 Task: Create new presence configurations for support agents.
Action: Mouse moved to (883, 66)
Screenshot: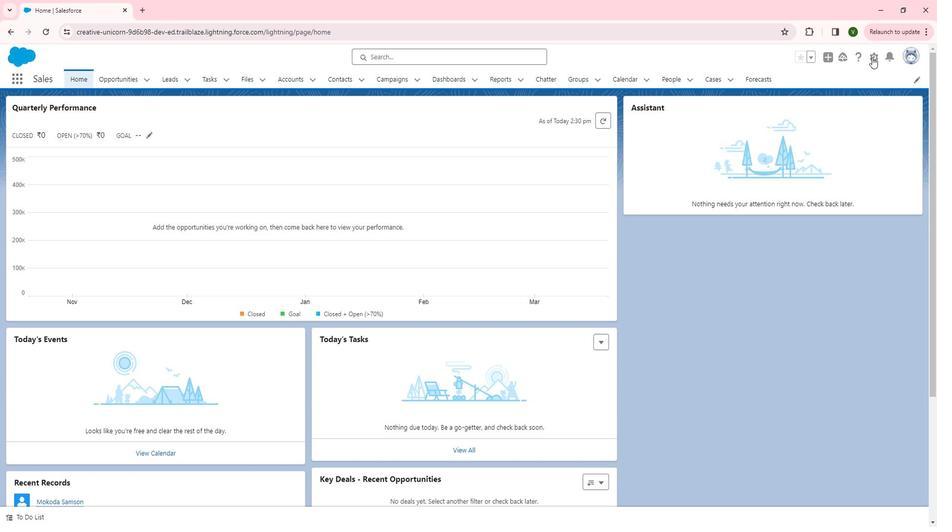 
Action: Mouse pressed left at (883, 66)
Screenshot: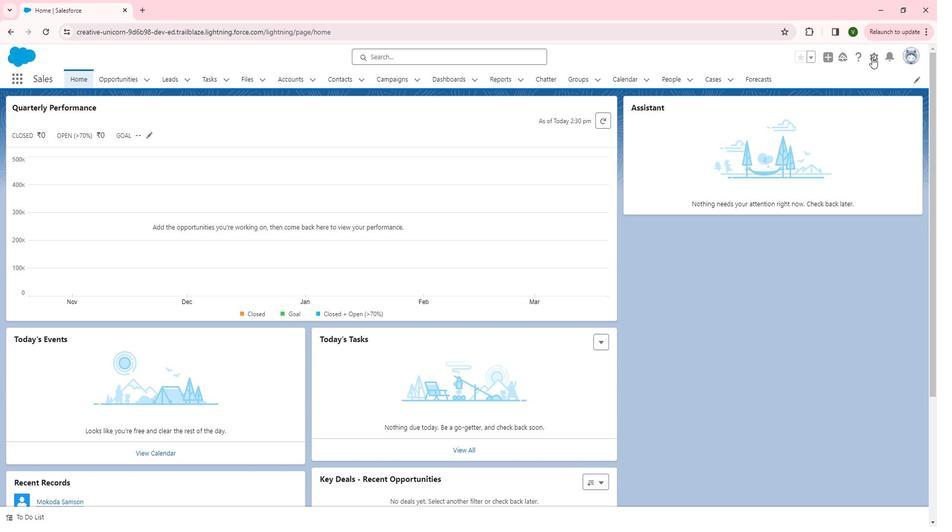 
Action: Mouse moved to (847, 133)
Screenshot: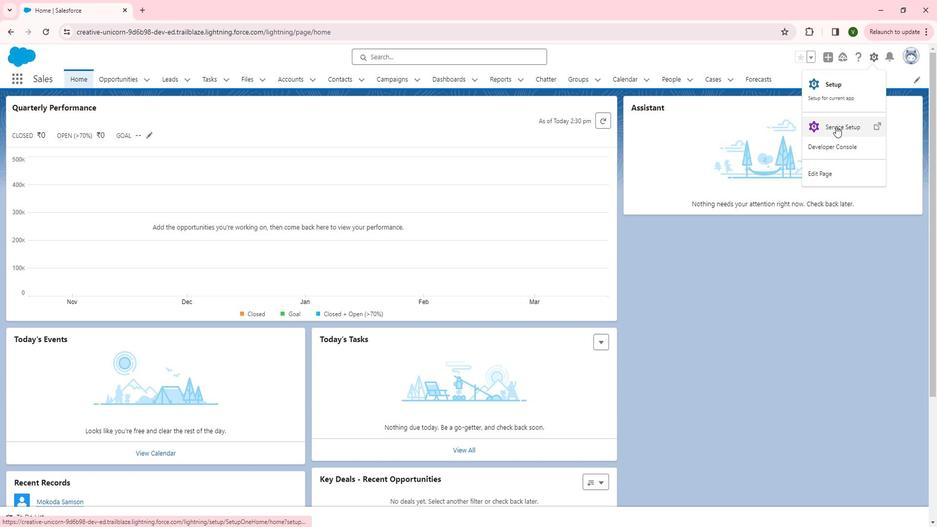 
Action: Mouse pressed left at (847, 133)
Screenshot: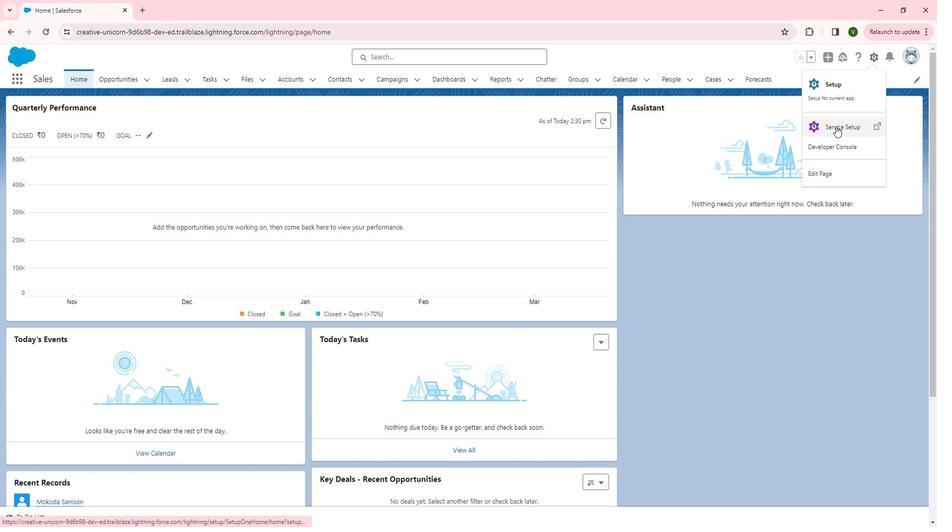 
Action: Mouse moved to (19, 234)
Screenshot: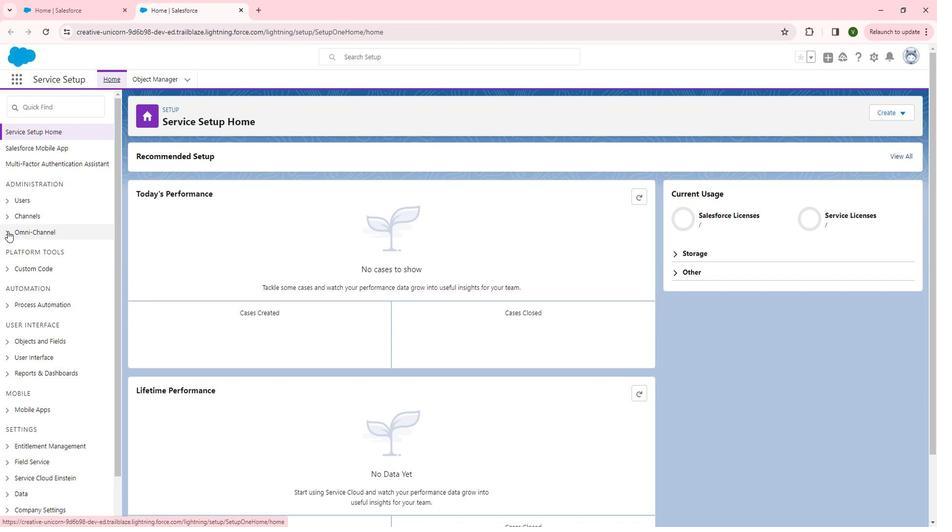 
Action: Mouse pressed left at (19, 234)
Screenshot: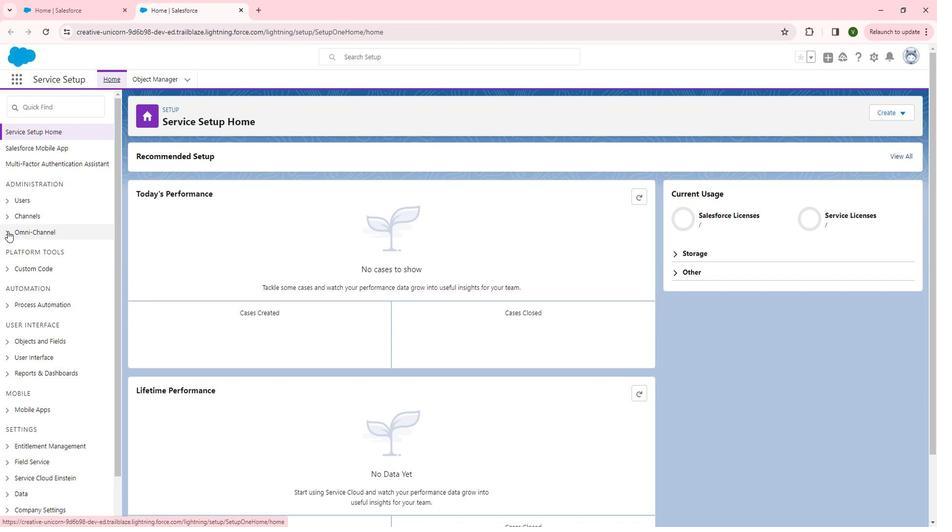 
Action: Mouse moved to (70, 296)
Screenshot: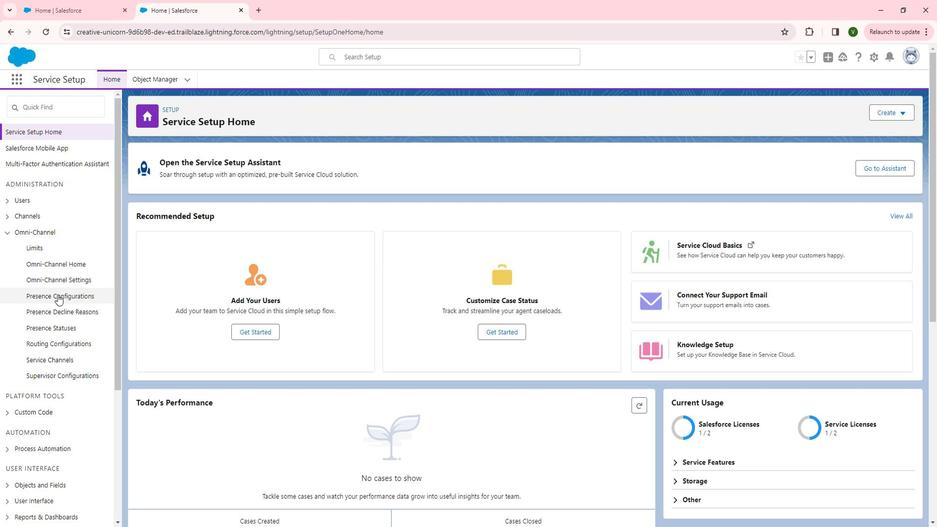 
Action: Mouse pressed left at (70, 296)
Screenshot: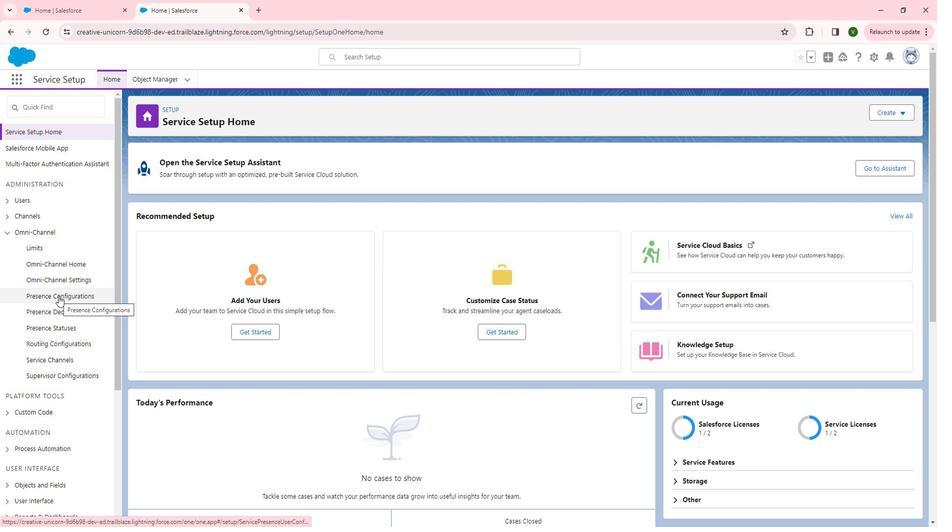 
Action: Mouse moved to (390, 228)
Screenshot: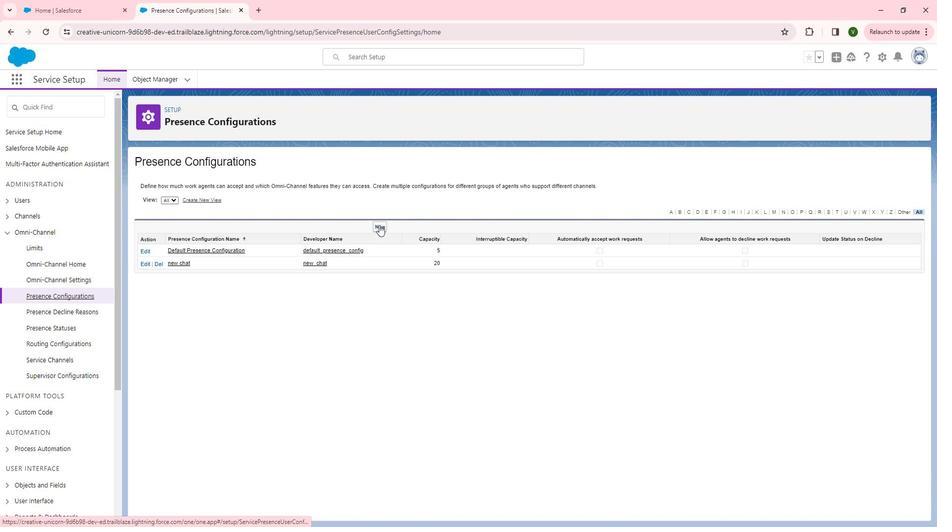 
Action: Mouse pressed left at (390, 228)
Screenshot: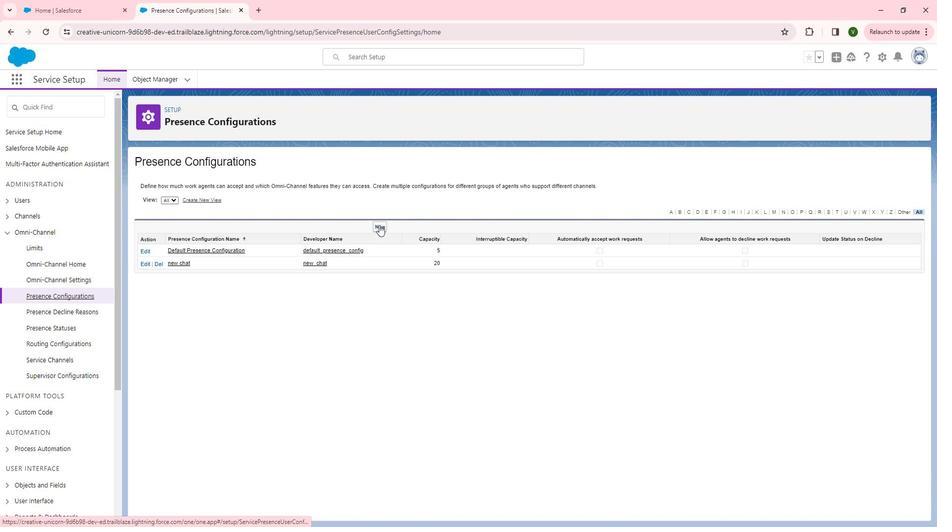 
Action: Mouse moved to (342, 261)
Screenshot: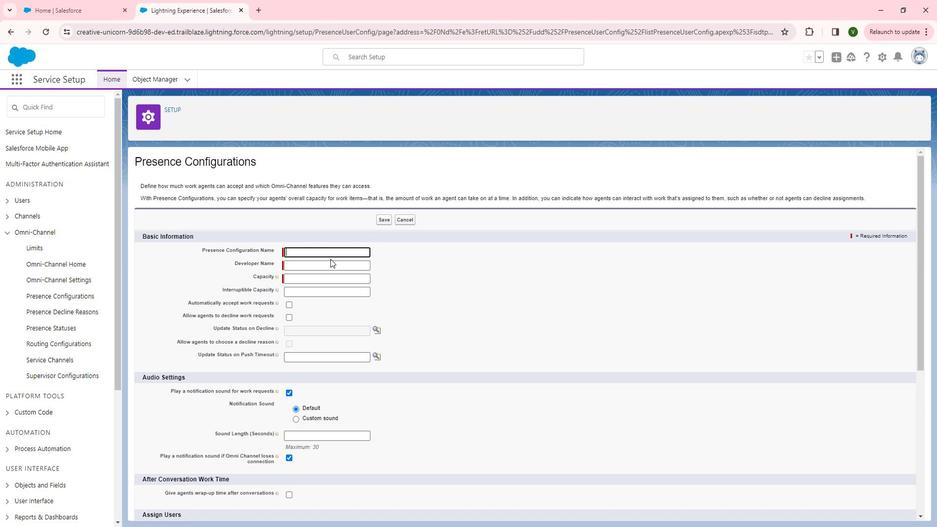 
Action: Key pressed <Key.shift>Support<Key.space><Key.shift>Agent
Screenshot: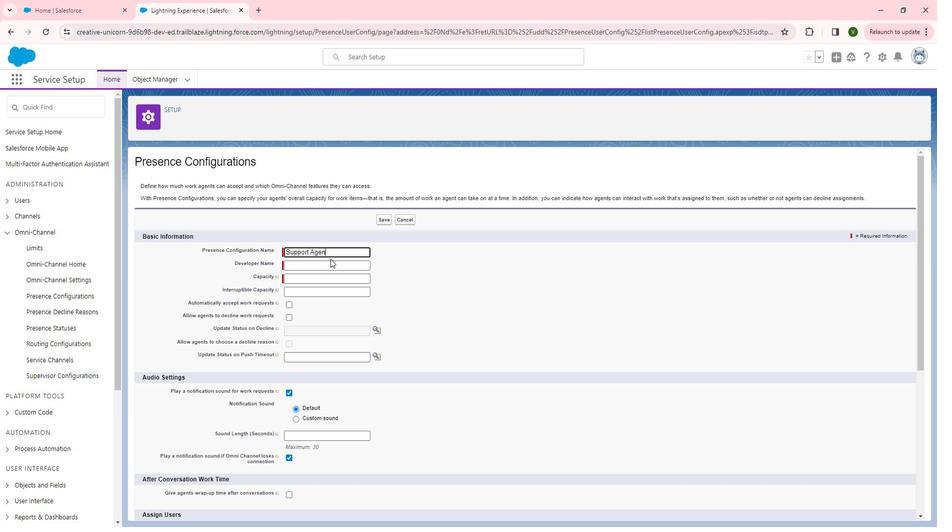 
Action: Mouse moved to (395, 273)
Screenshot: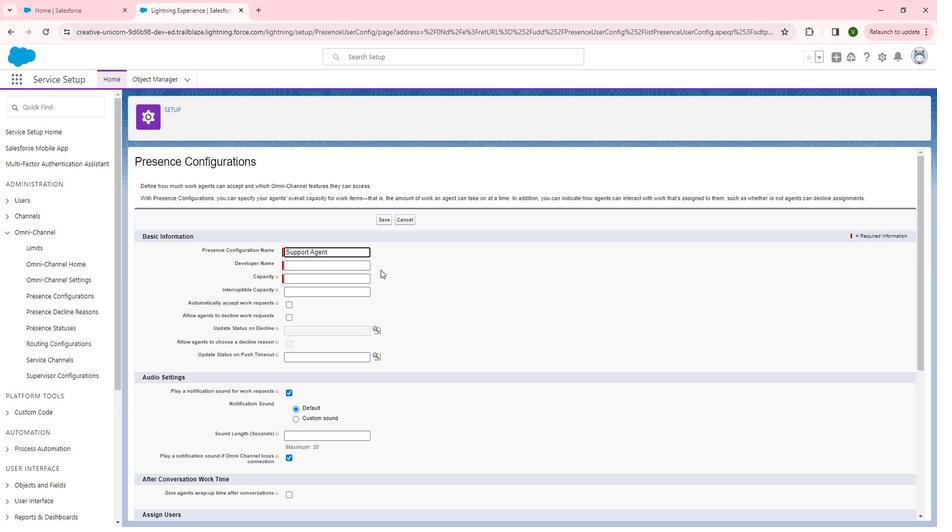 
Action: Mouse pressed left at (395, 273)
Screenshot: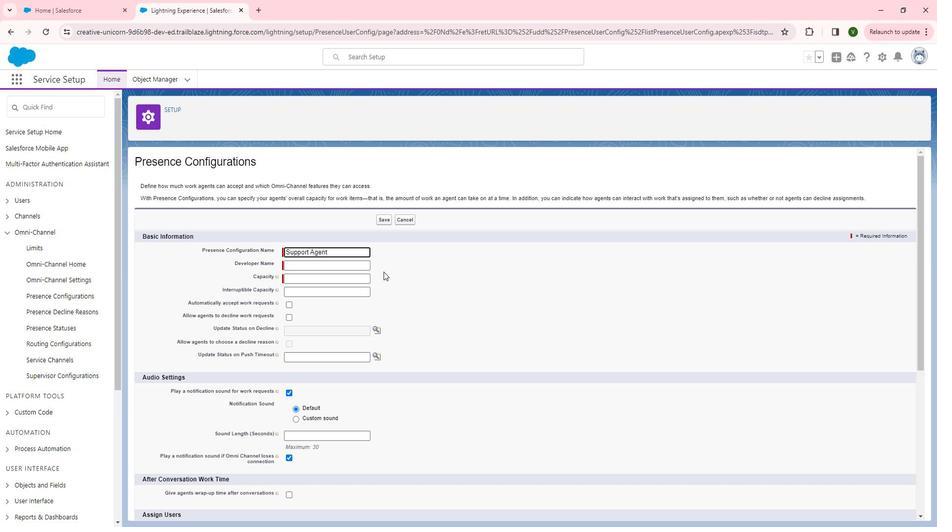 
Action: Mouse moved to (355, 280)
Screenshot: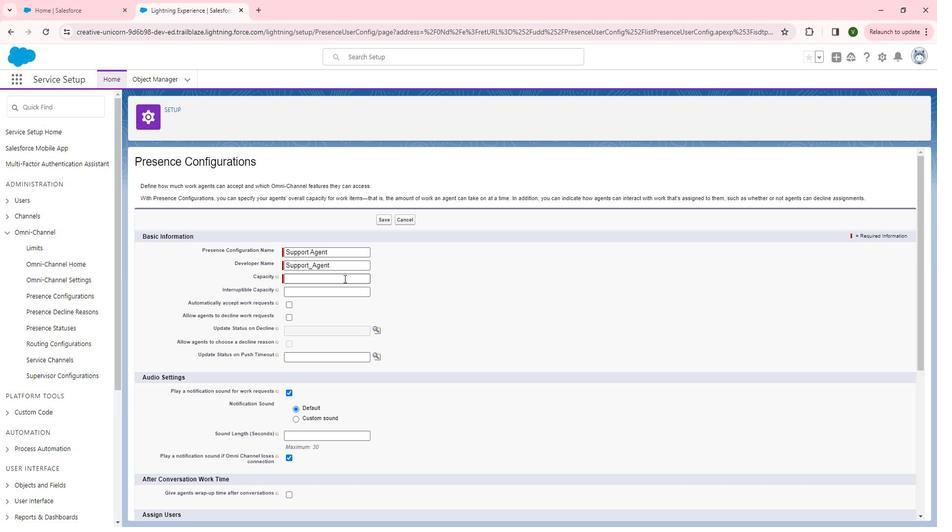 
Action: Mouse pressed left at (355, 280)
Screenshot: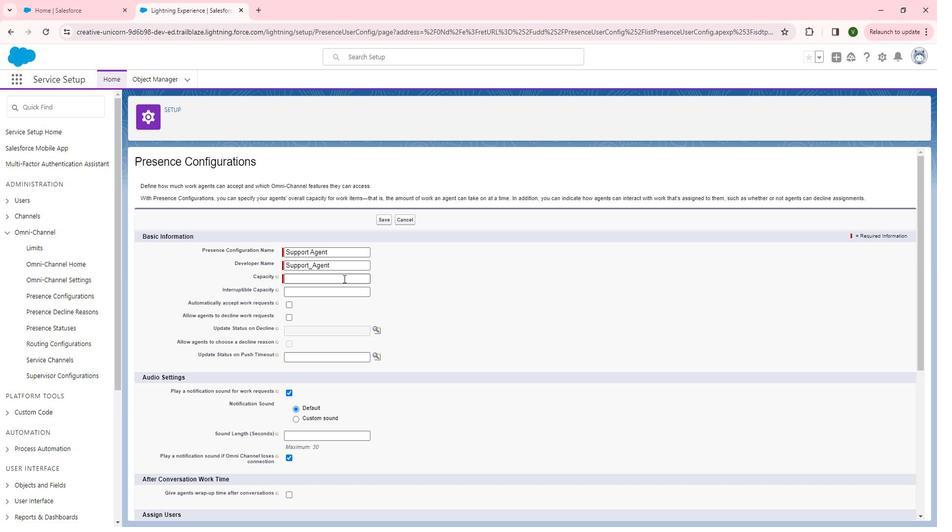 
Action: Key pressed 20
Screenshot: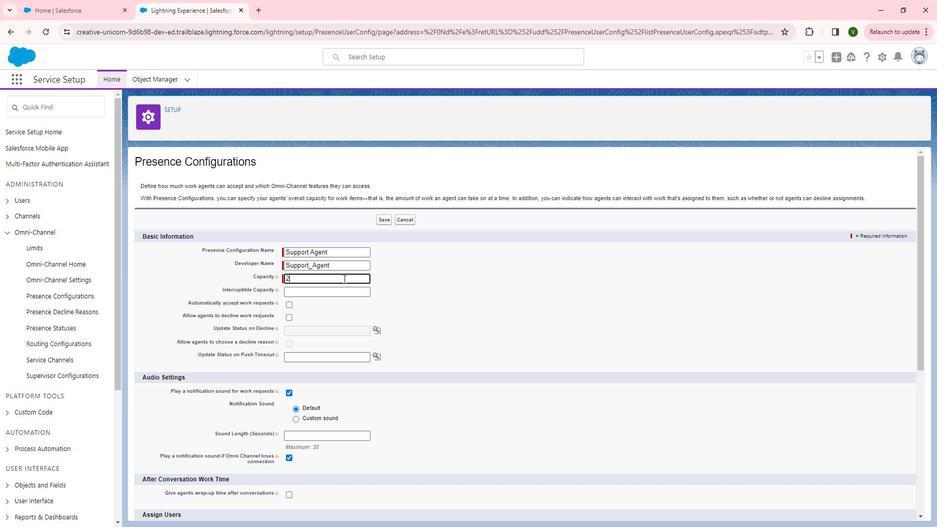 
Action: Mouse moved to (401, 300)
Screenshot: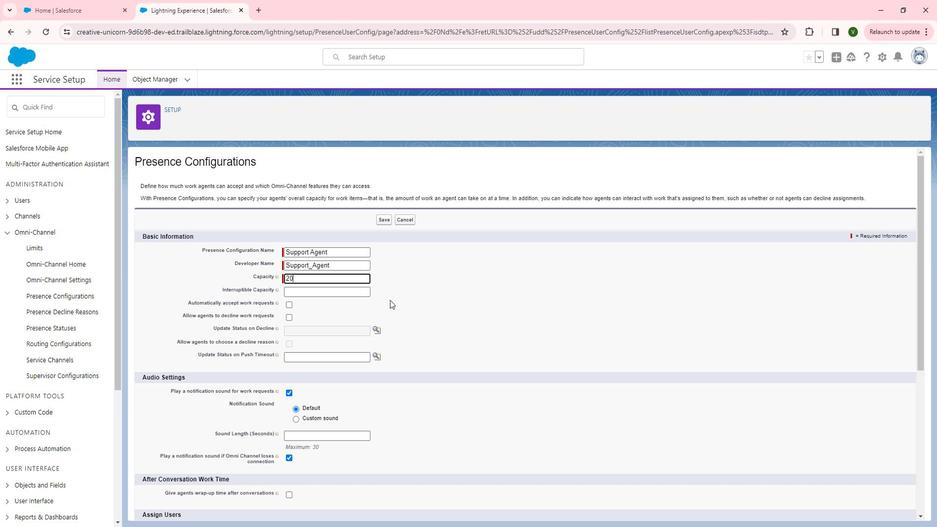 
Action: Mouse pressed left at (401, 300)
Screenshot: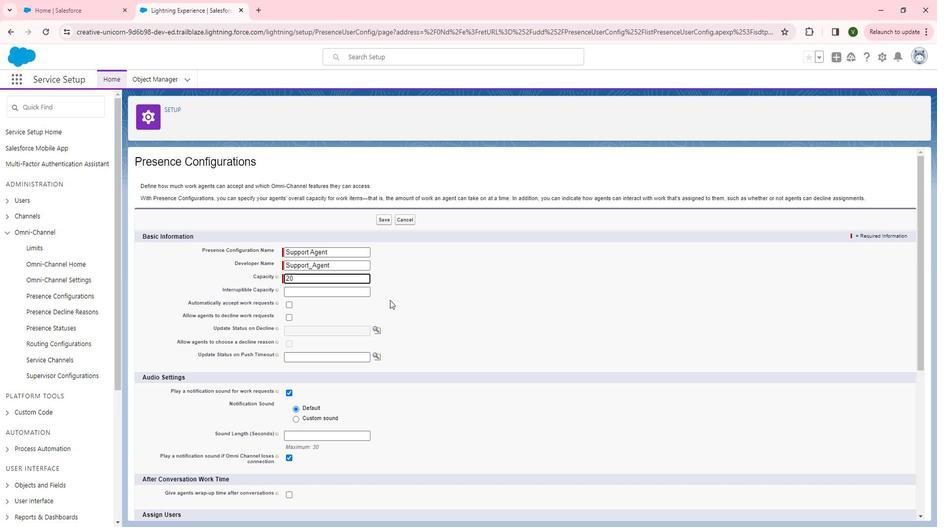 
Action: Mouse moved to (367, 397)
Screenshot: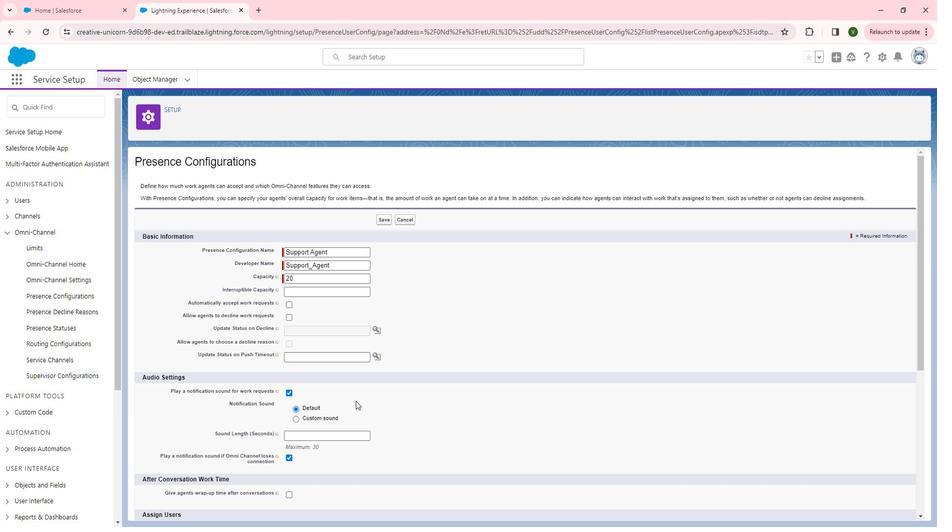 
Action: Mouse scrolled (367, 397) with delta (0, 0)
Screenshot: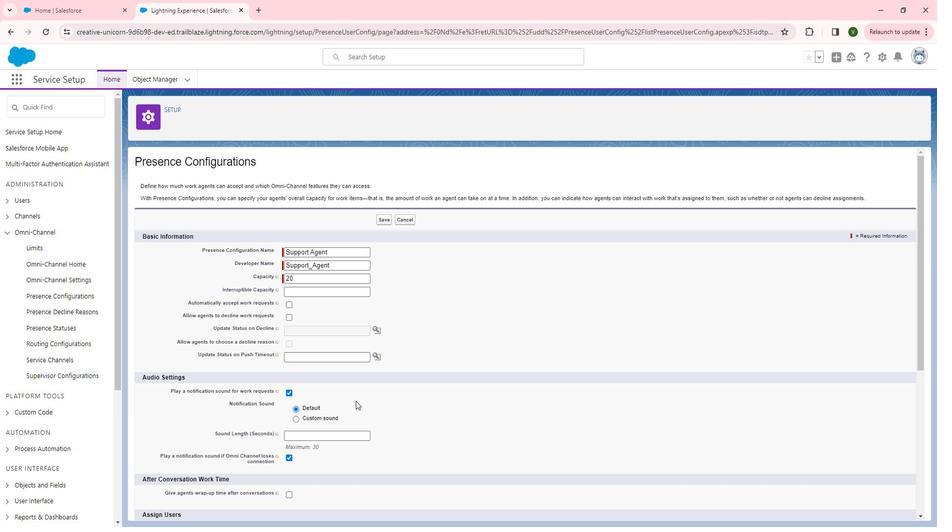 
Action: Mouse moved to (367, 397)
Screenshot: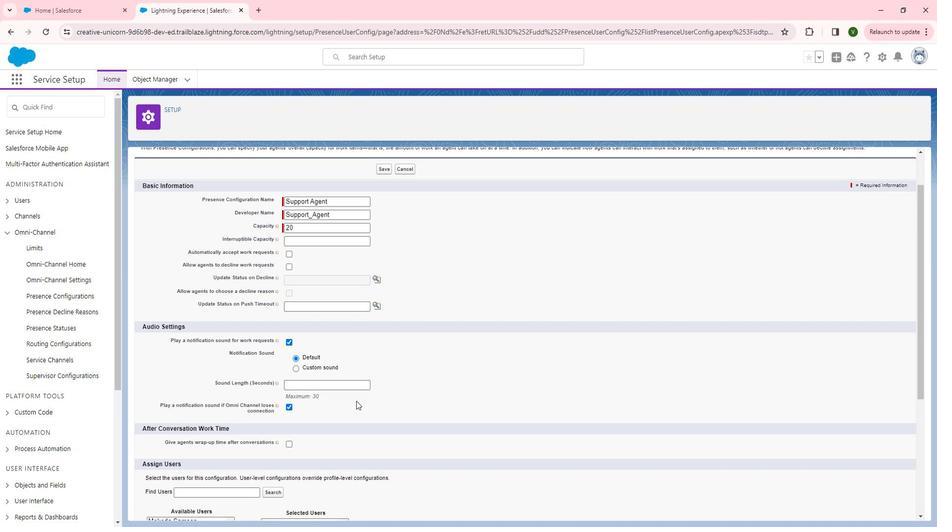 
Action: Mouse scrolled (367, 397) with delta (0, 0)
Screenshot: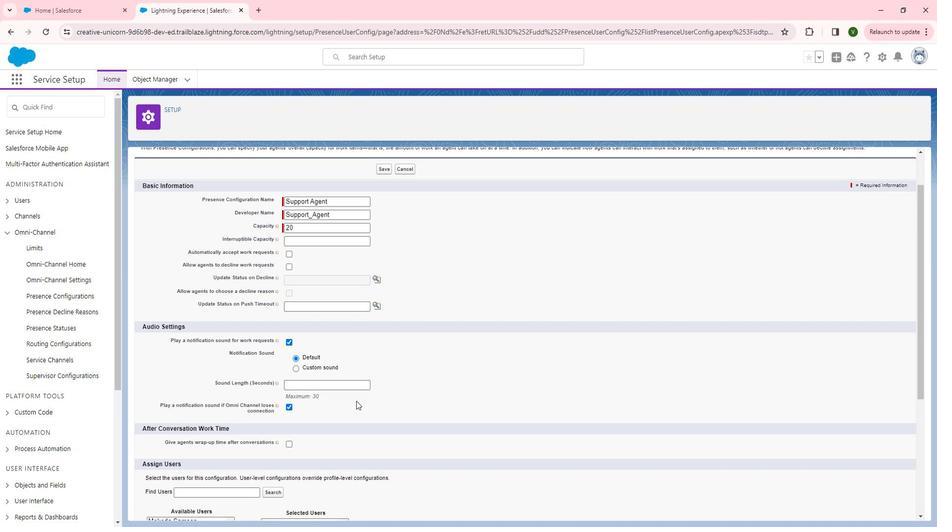 
Action: Mouse moved to (383, 389)
Screenshot: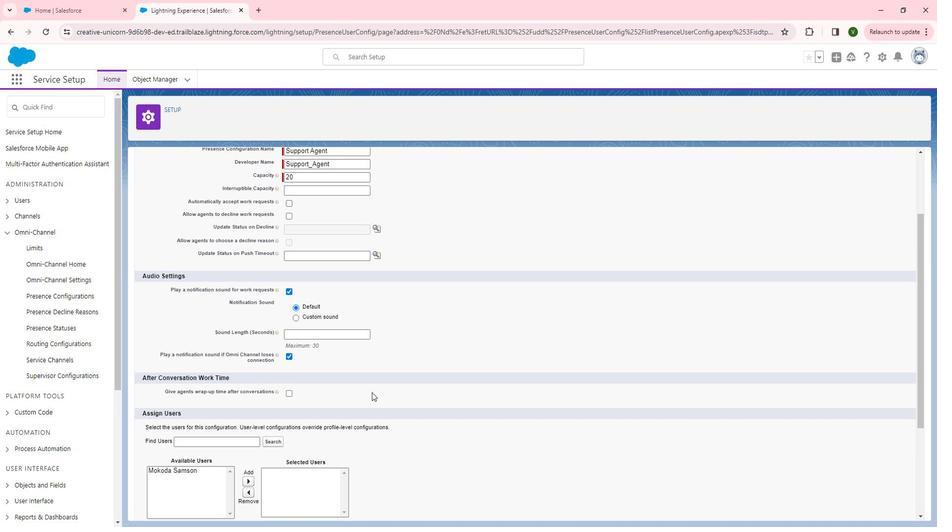 
Action: Mouse scrolled (383, 388) with delta (0, 0)
Screenshot: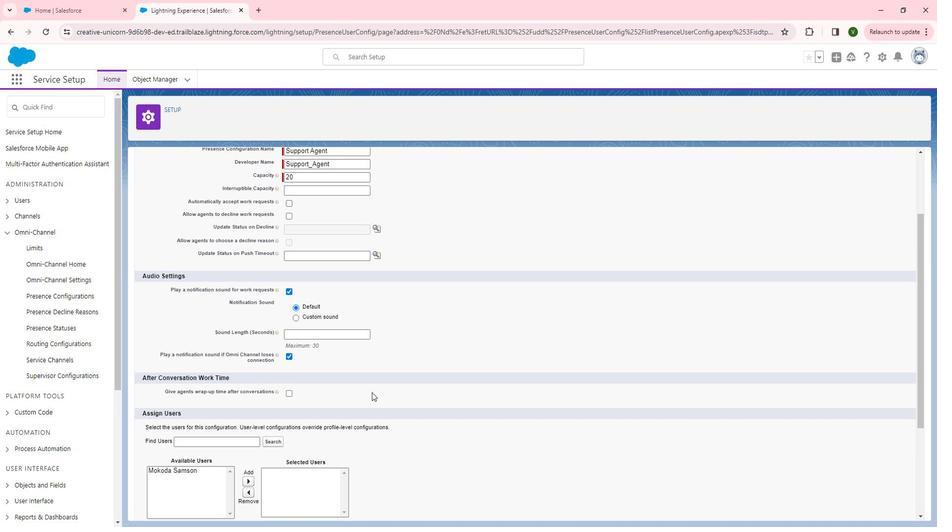 
Action: Mouse moved to (384, 389)
Screenshot: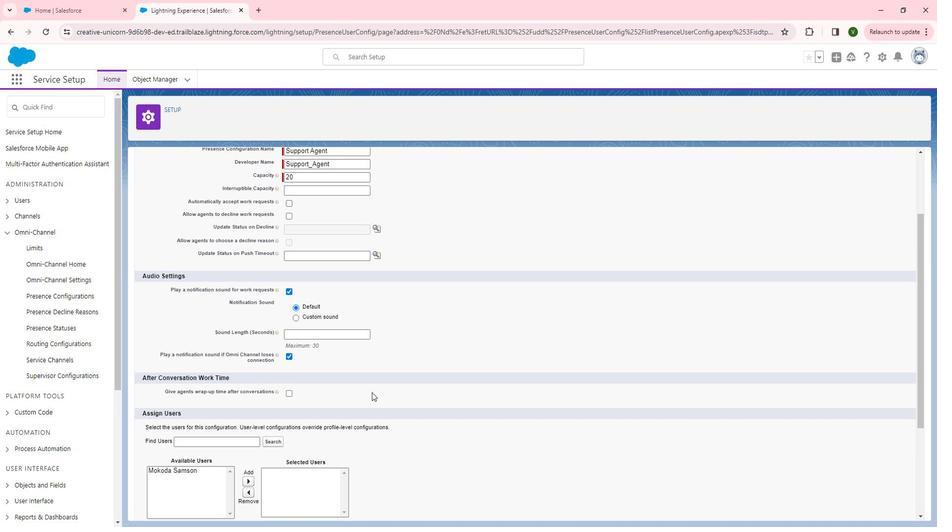 
Action: Mouse scrolled (384, 388) with delta (0, 0)
Screenshot: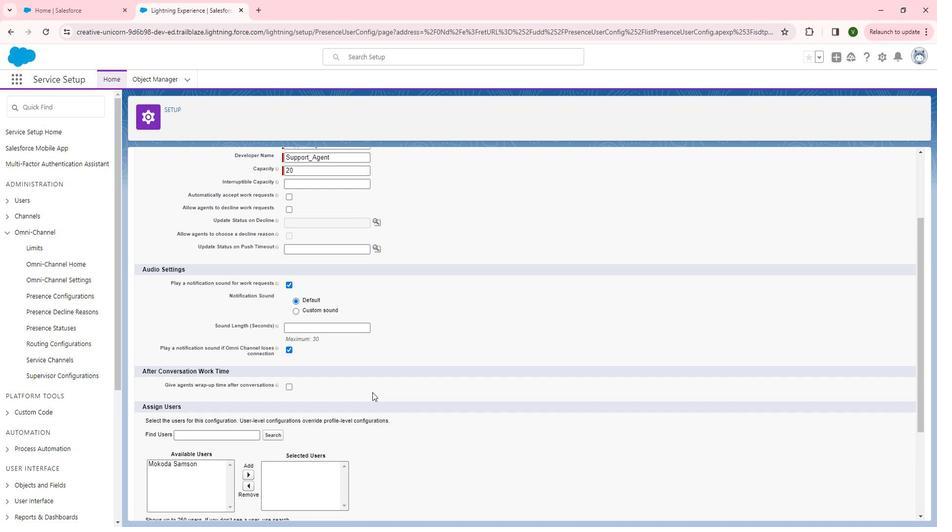 
Action: Mouse moved to (194, 368)
Screenshot: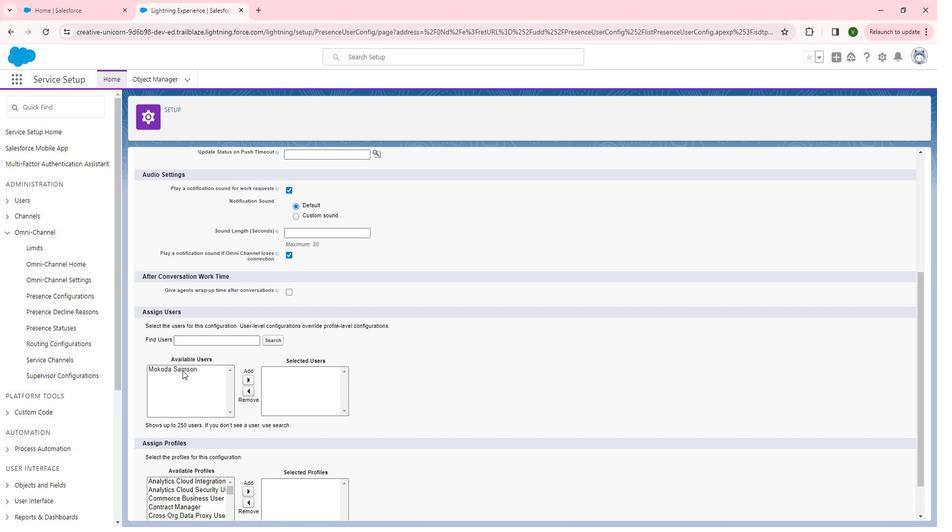 
Action: Mouse pressed left at (194, 368)
Screenshot: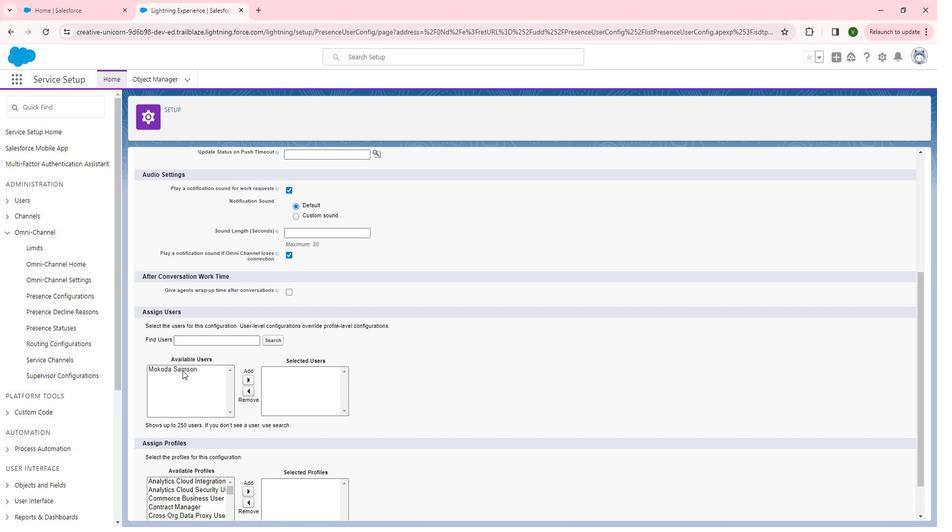 
Action: Mouse moved to (256, 376)
Screenshot: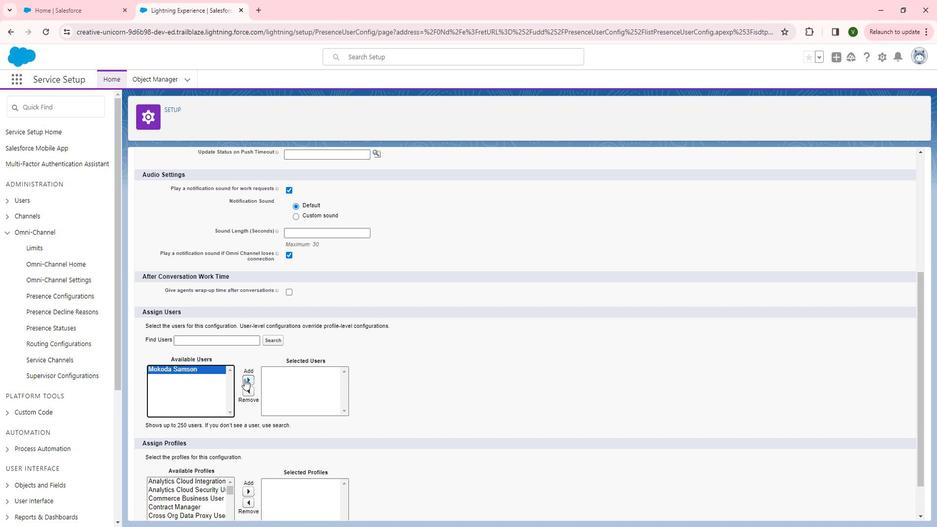 
Action: Mouse pressed left at (256, 376)
Screenshot: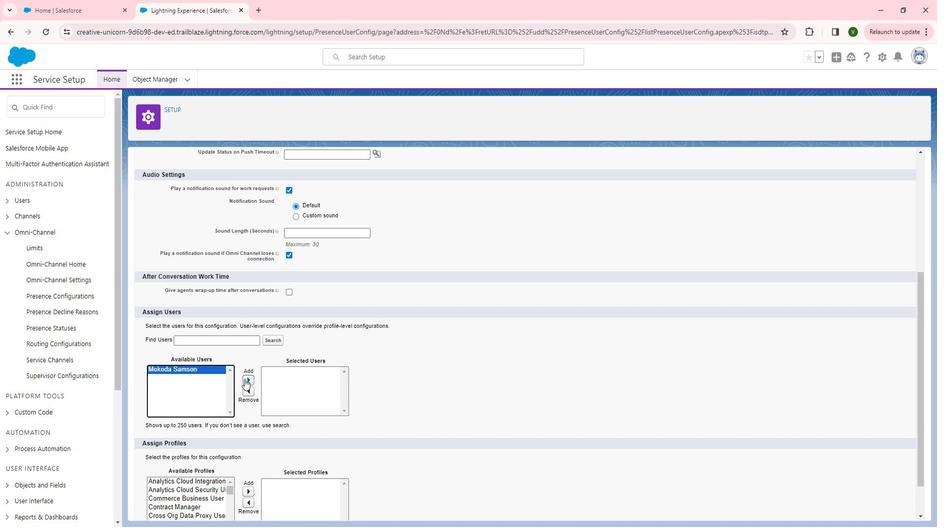 
Action: Mouse moved to (386, 391)
Screenshot: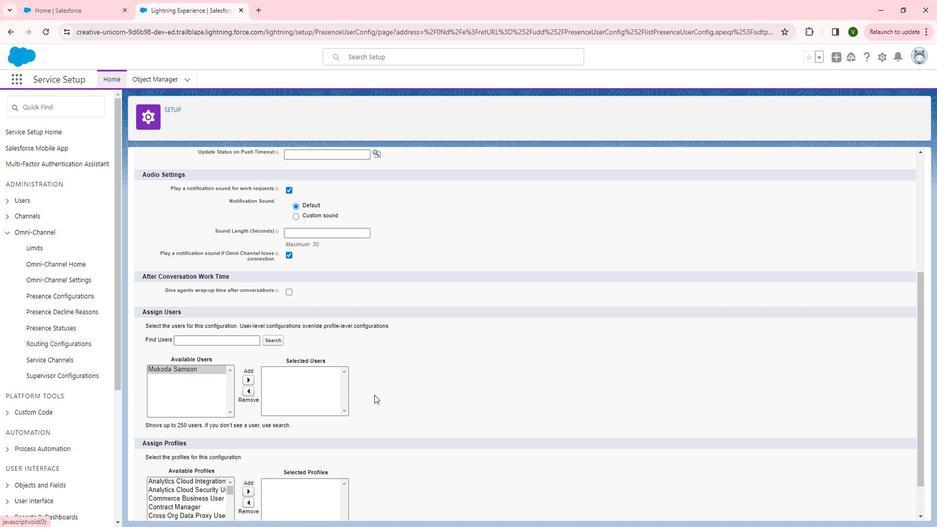 
Action: Mouse scrolled (386, 391) with delta (0, 0)
Screenshot: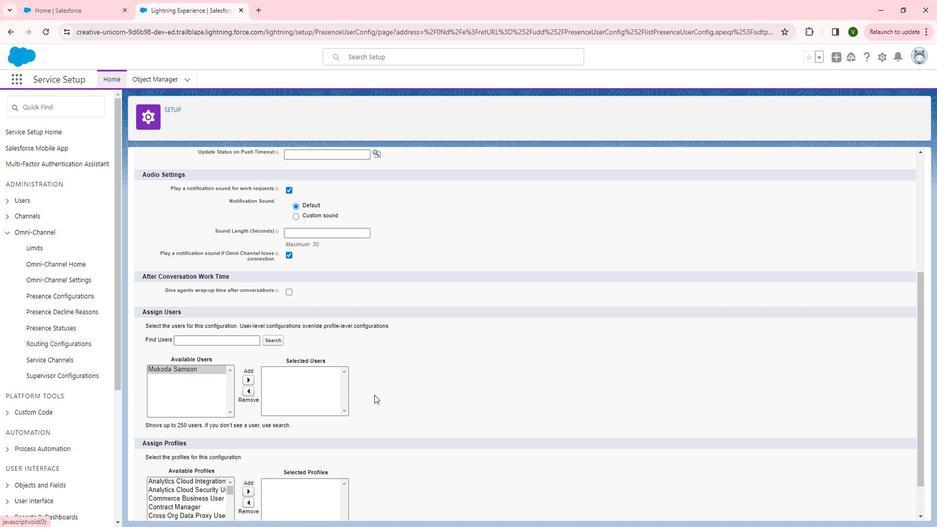
Action: Mouse scrolled (386, 391) with delta (0, 0)
Screenshot: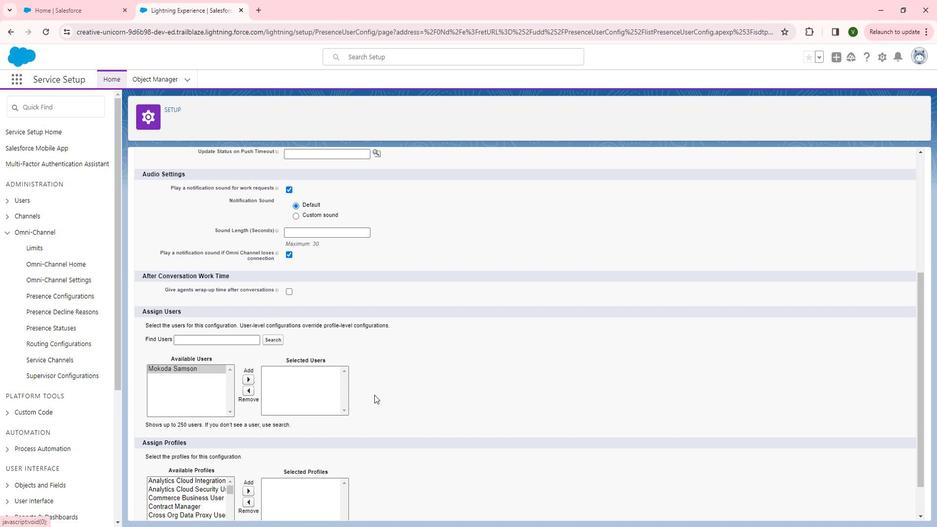 
Action: Mouse scrolled (386, 391) with delta (0, 0)
Screenshot: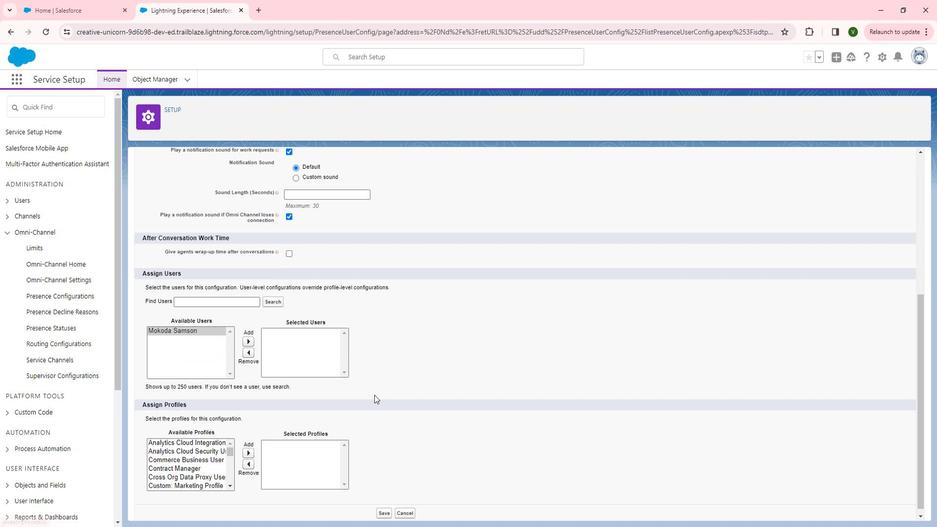 
Action: Mouse scrolled (386, 391) with delta (0, 0)
Screenshot: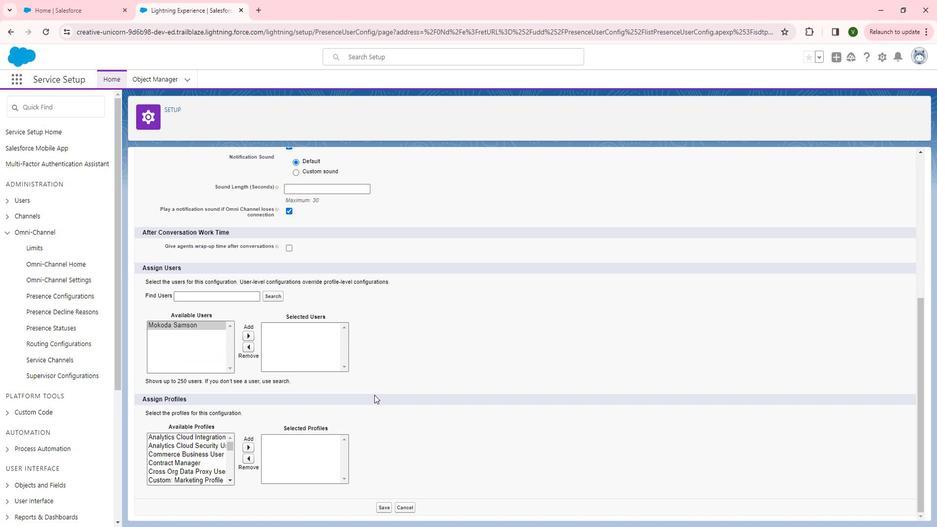 
Action: Mouse moved to (398, 502)
Screenshot: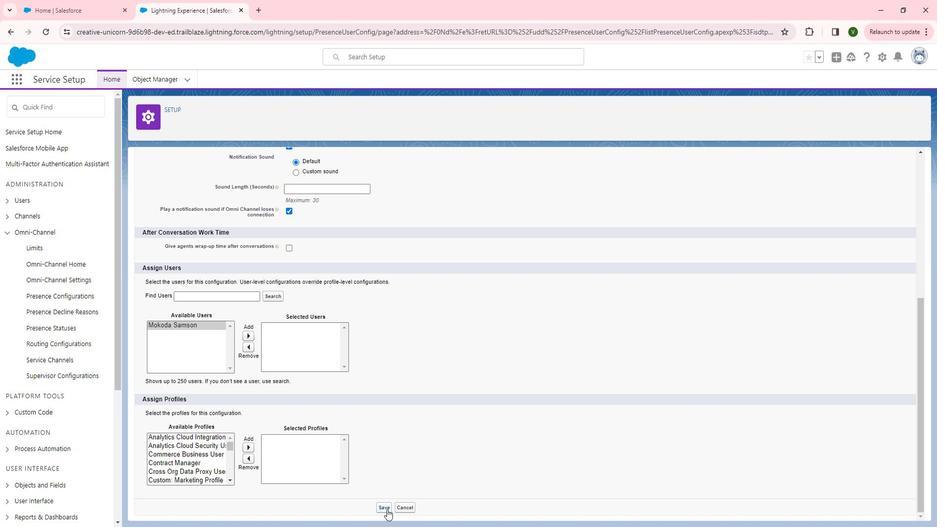
Action: Mouse pressed left at (398, 502)
Screenshot: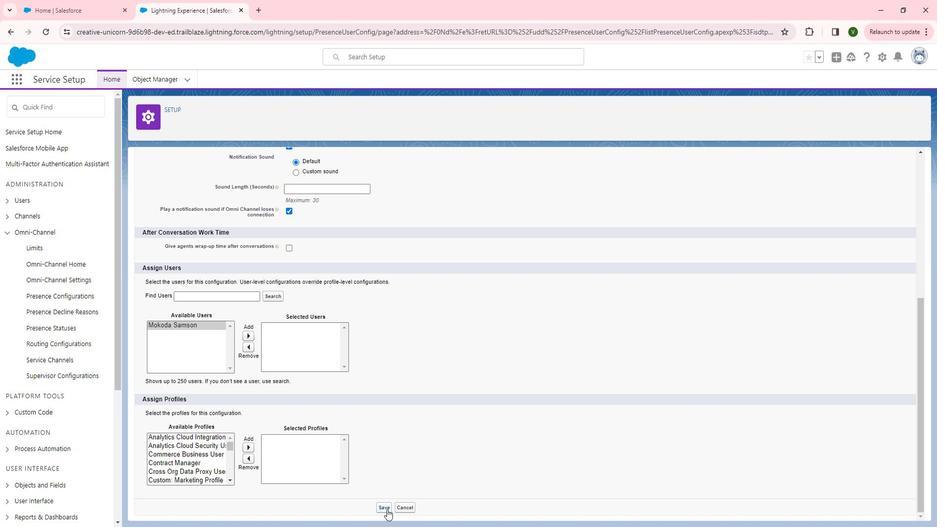 
Action: Mouse moved to (505, 375)
Screenshot: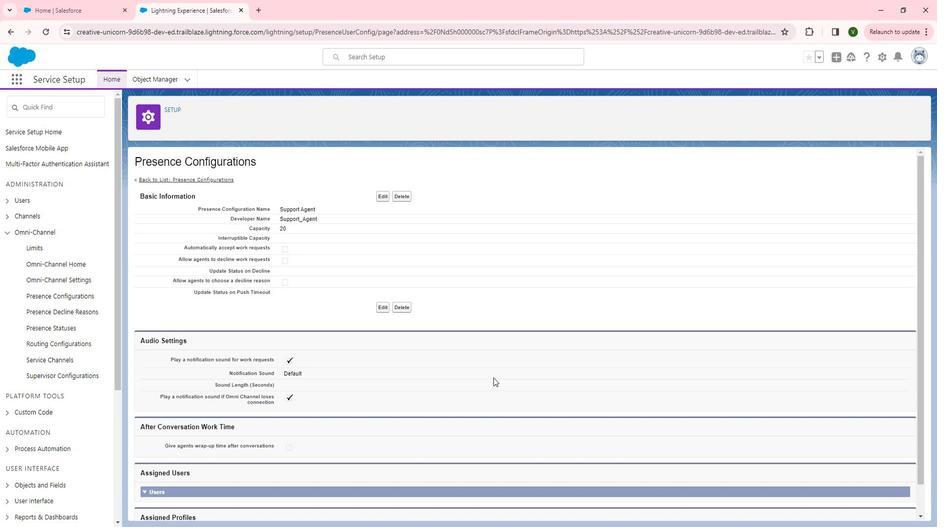 
